 Task: Locate the nearest caves and caverns to Mammoth Cave, Kentucky, and Luray Caverns, Virginia.
Action: Mouse moved to (192, 107)
Screenshot: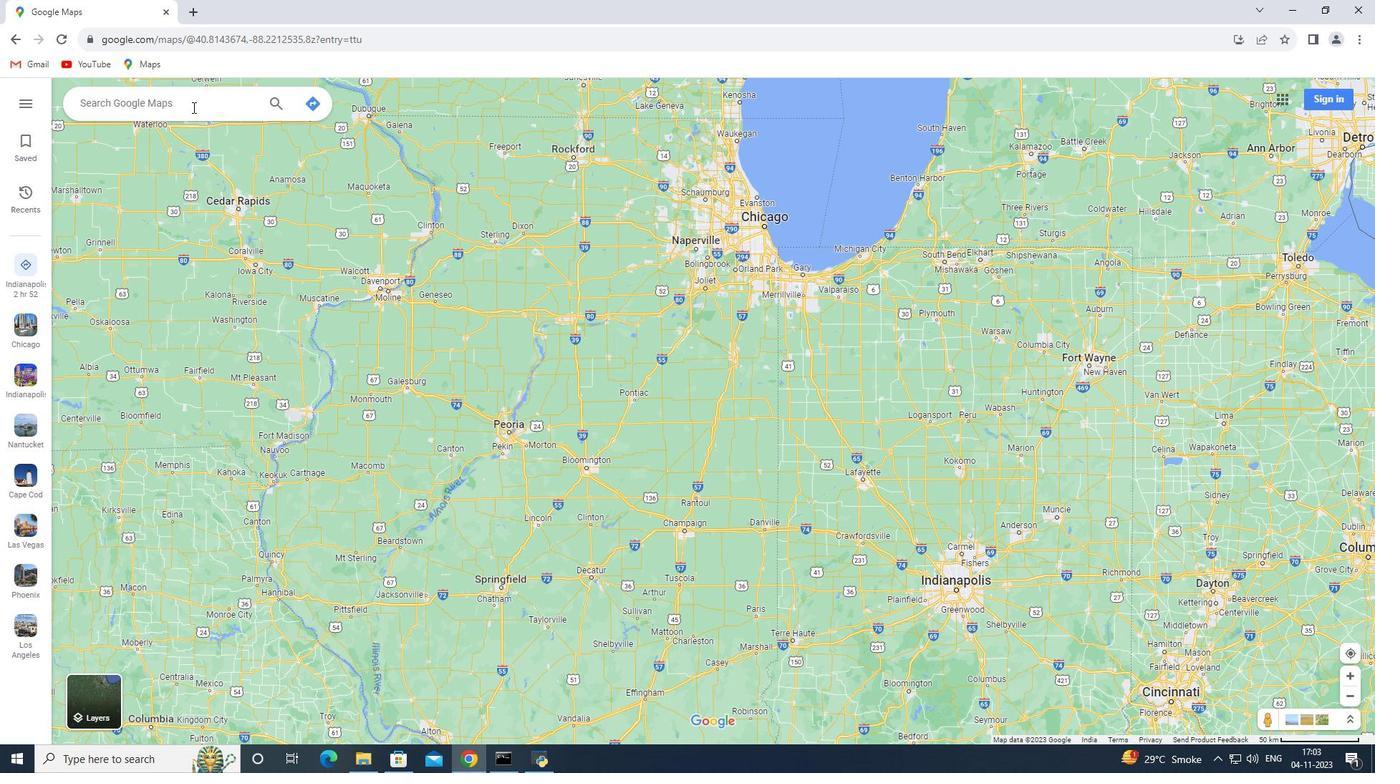 
Action: Mouse pressed left at (192, 107)
Screenshot: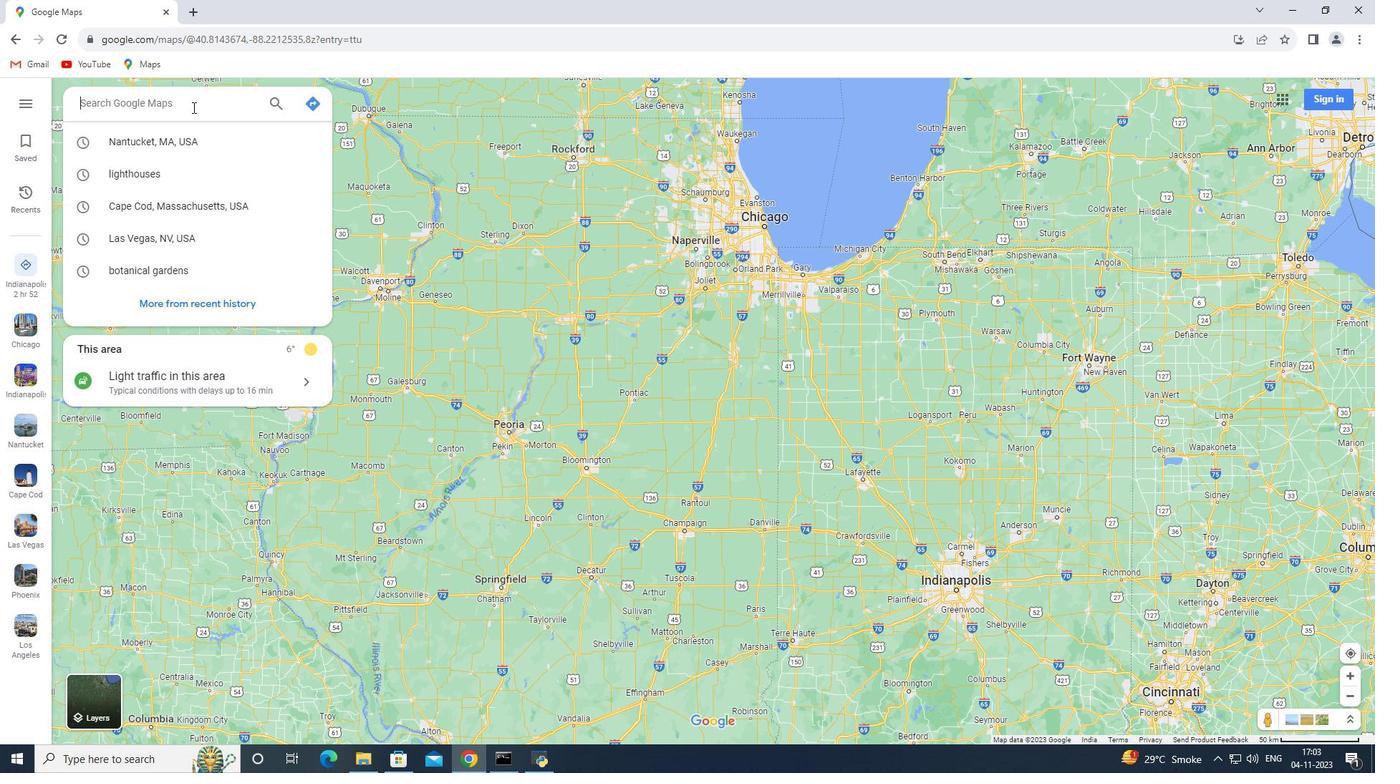 
Action: Key pressed <Key.shift_r><Key.shift_r><Key.shift_r><Key.shift_r><Key.shift_r>Mammoth<Key.space><Key.shift>Cave,<Key.space><Key.shift_r>Kentucky<Key.enter>
Screenshot: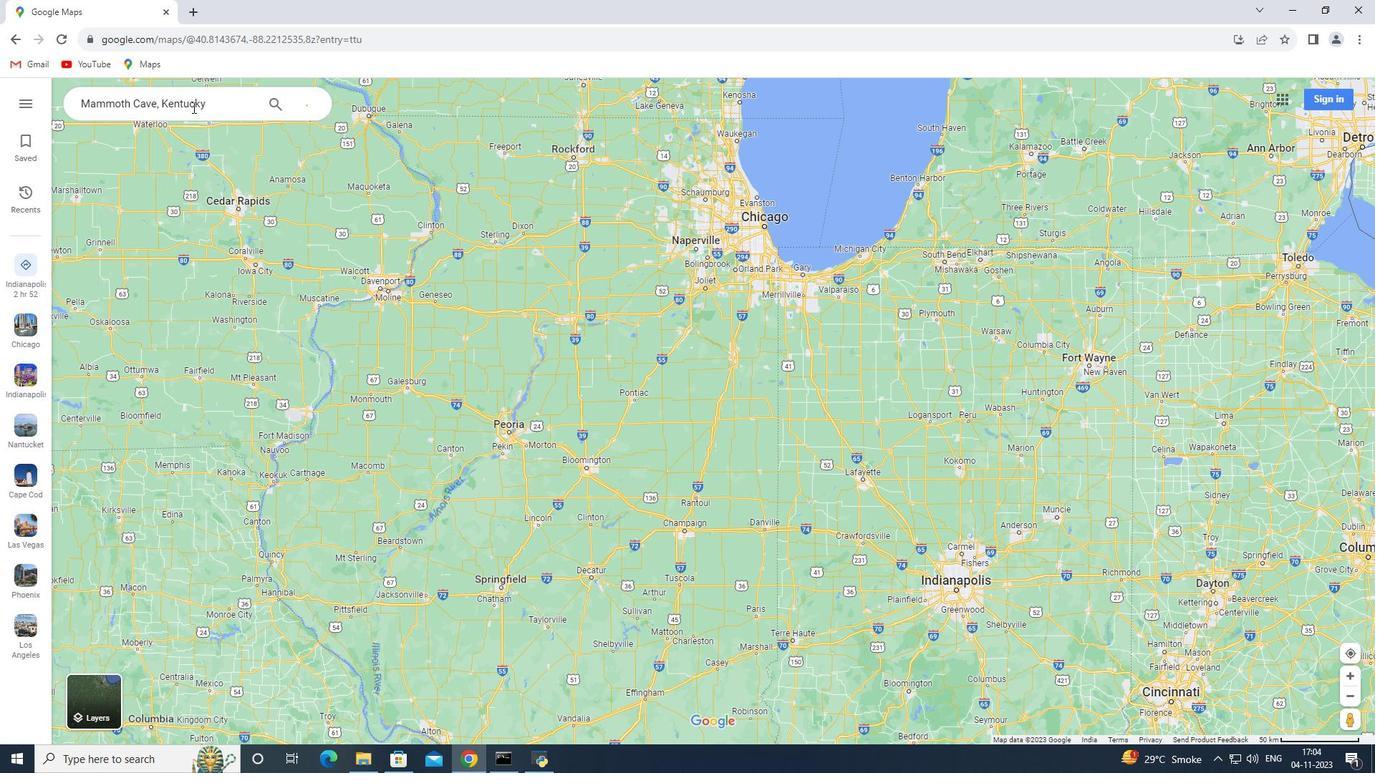 
Action: Mouse moved to (199, 346)
Screenshot: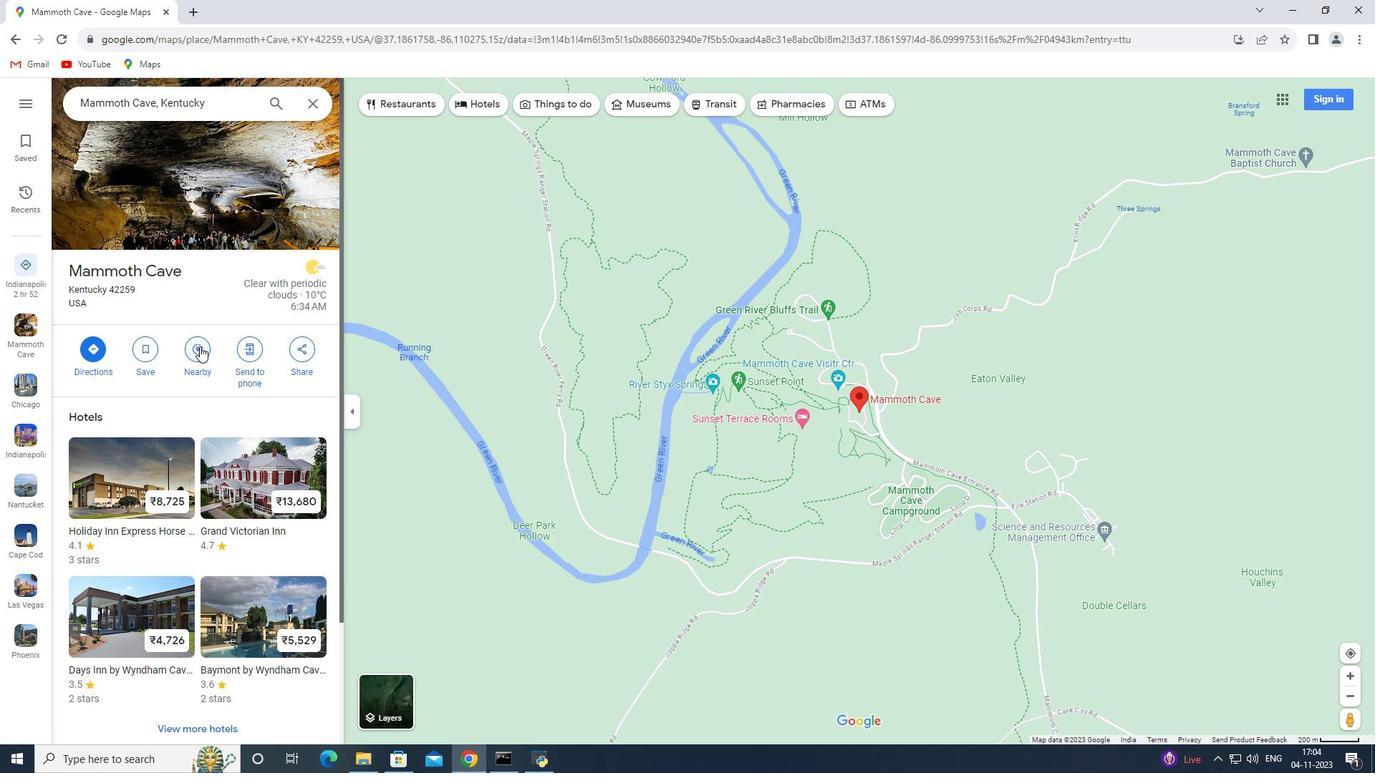 
Action: Mouse pressed left at (199, 346)
Screenshot: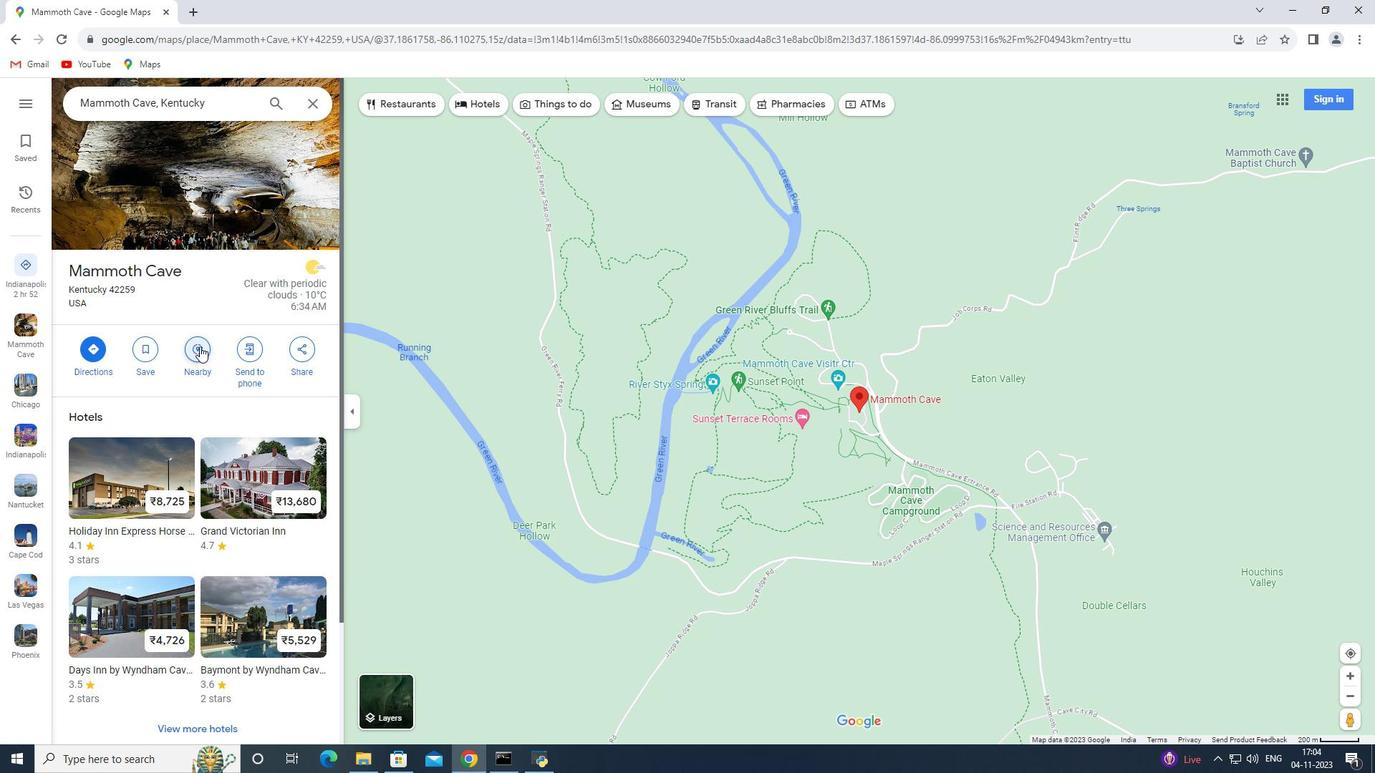 
Action: Key pressed caves<Key.space>and<Key.space>caverns<Key.enter>
Screenshot: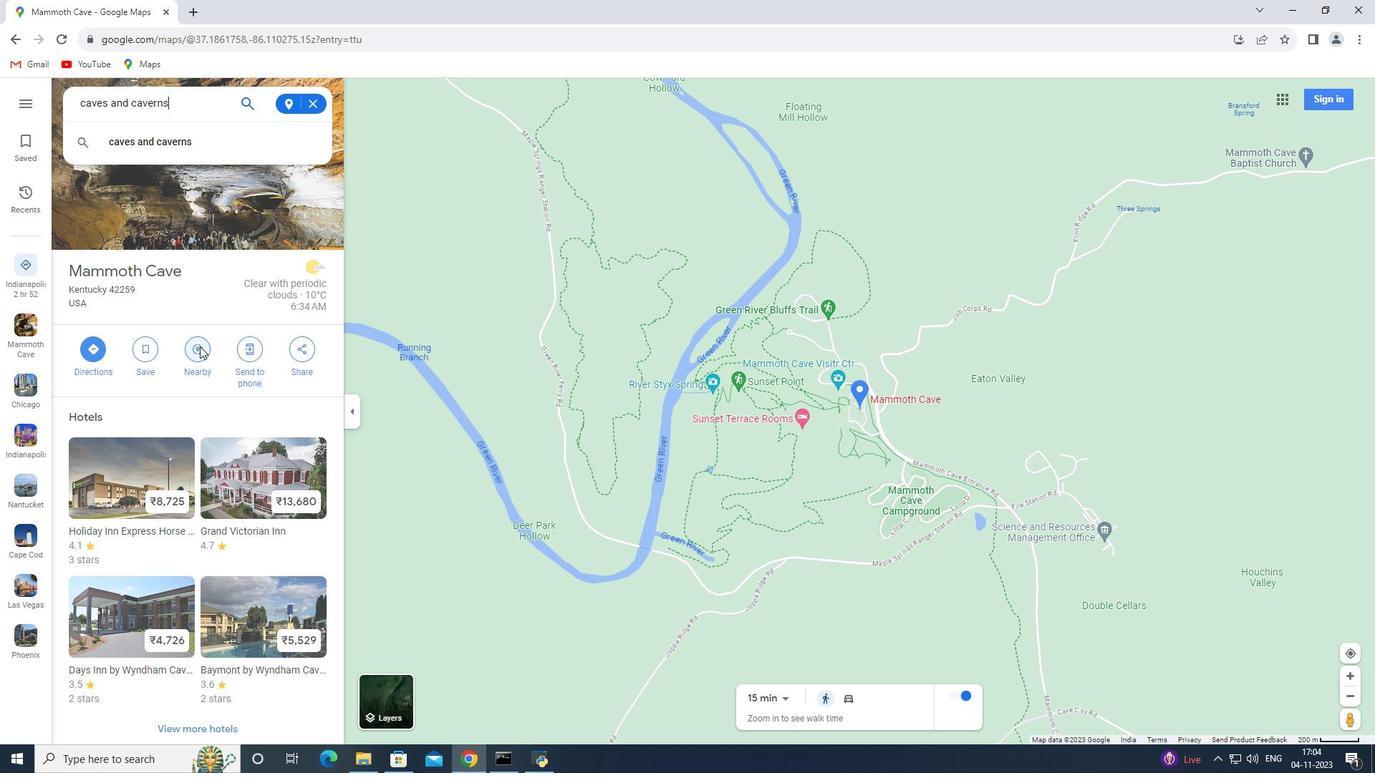 
Action: Mouse moved to (308, 106)
Screenshot: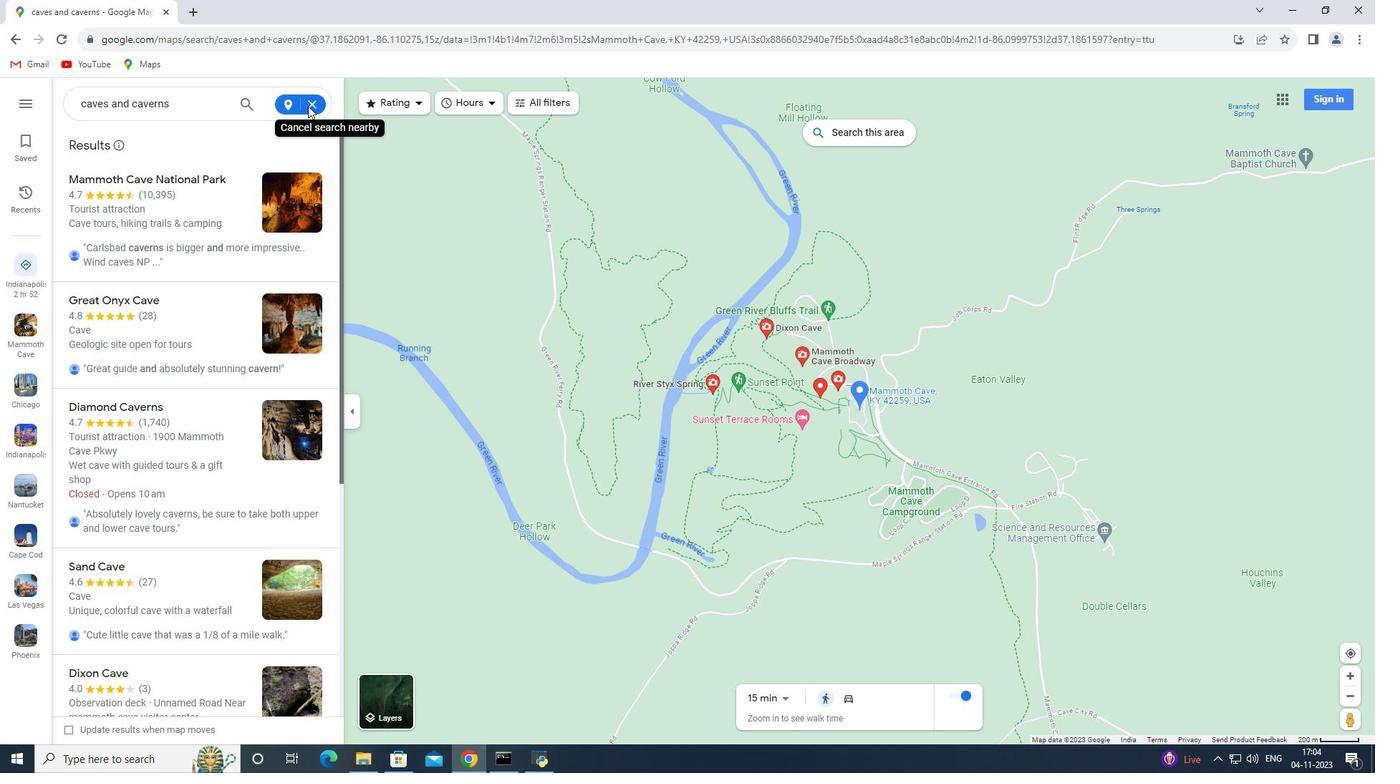 
Action: Mouse pressed left at (308, 106)
Screenshot: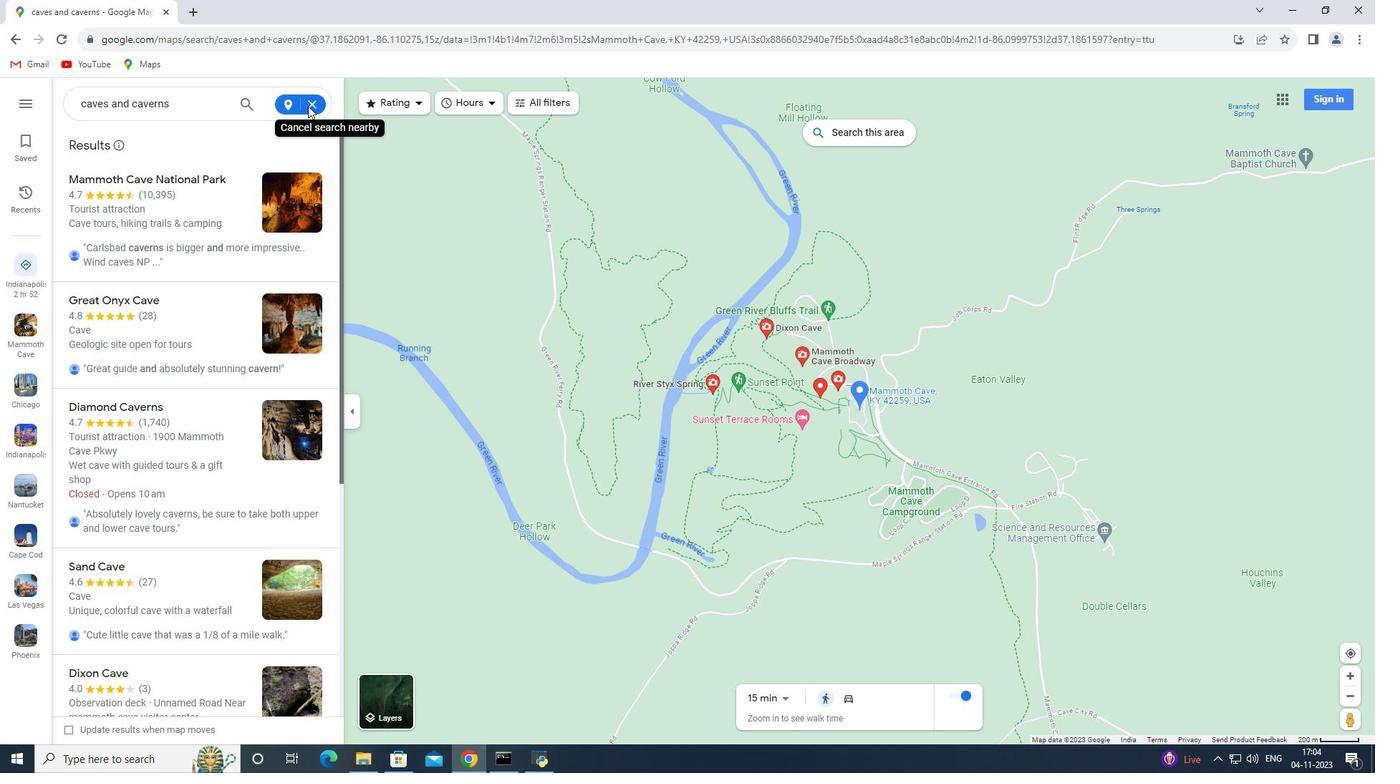 
Action: Mouse moved to (311, 104)
Screenshot: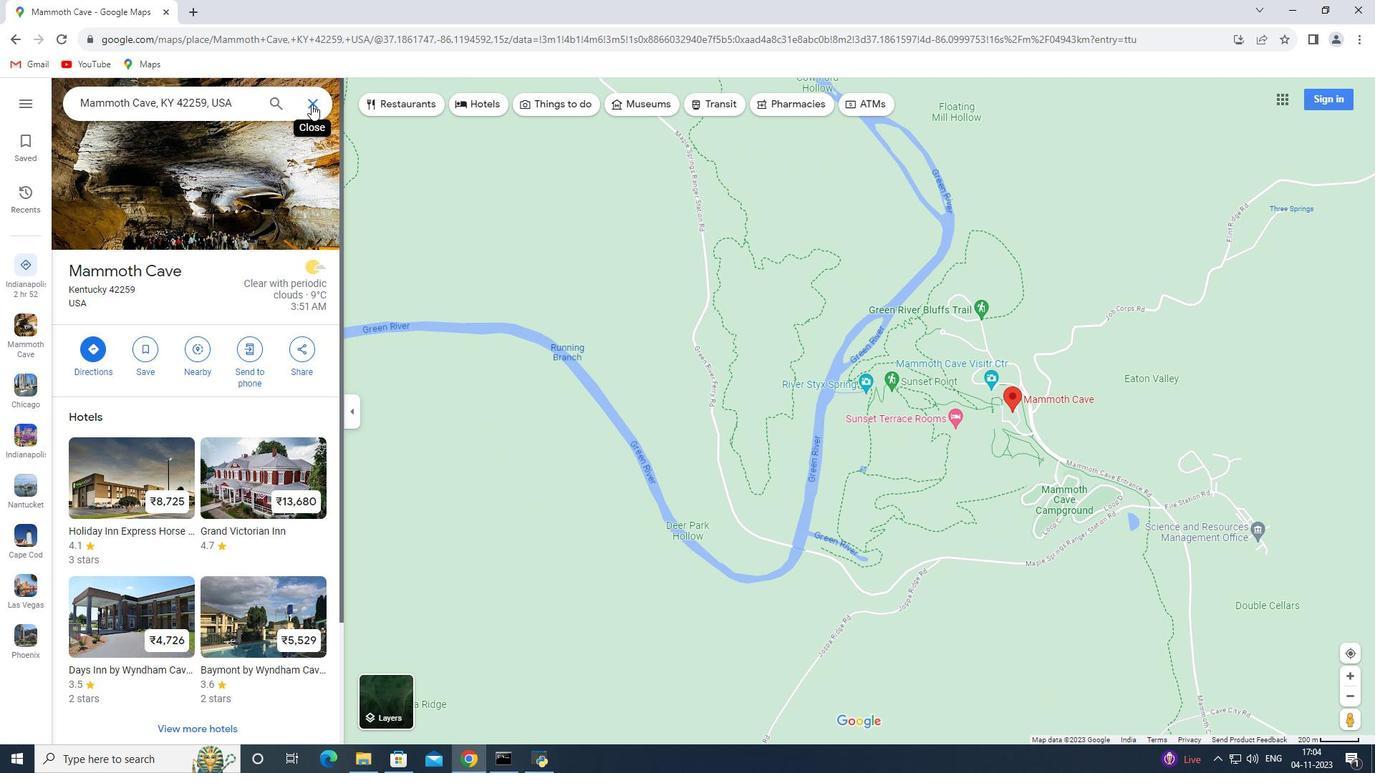 
Action: Mouse pressed left at (311, 104)
Screenshot: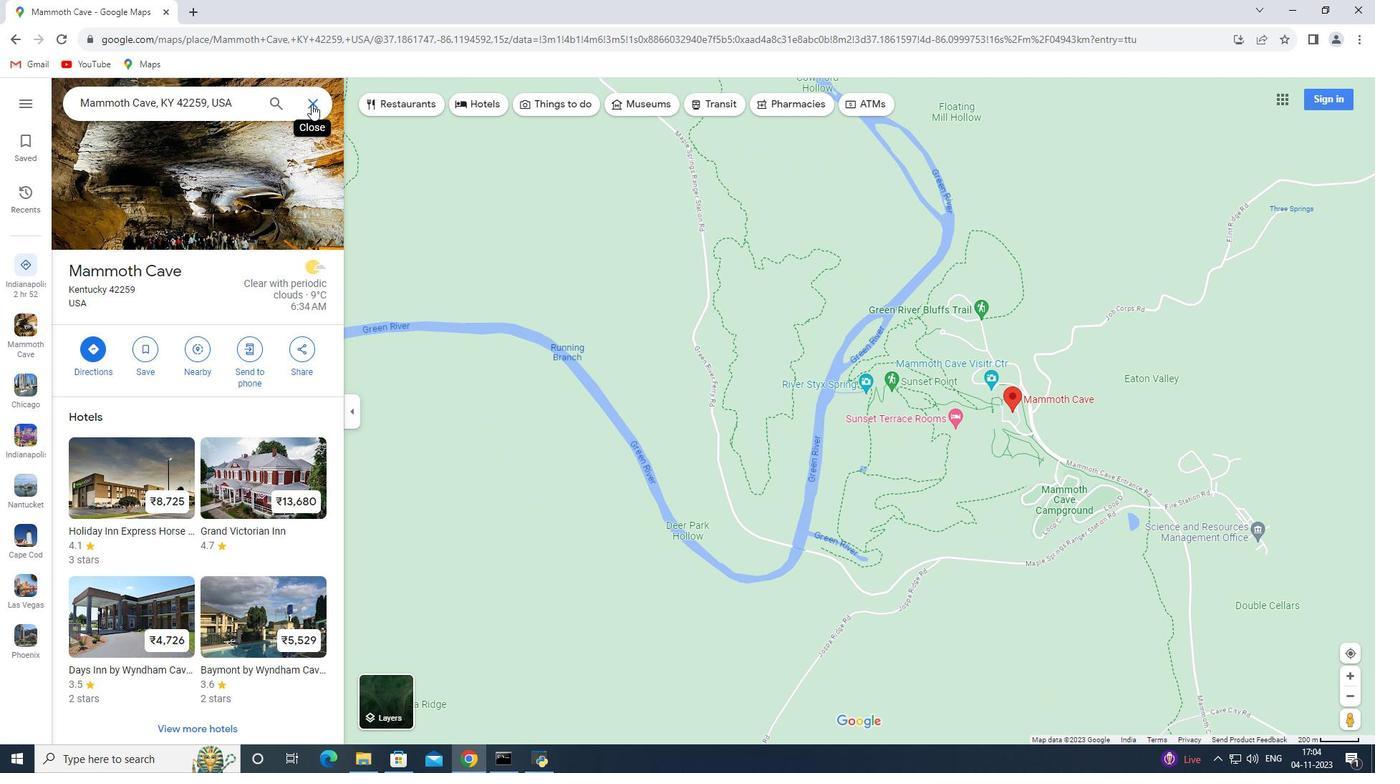 
Action: Mouse moved to (214, 101)
Screenshot: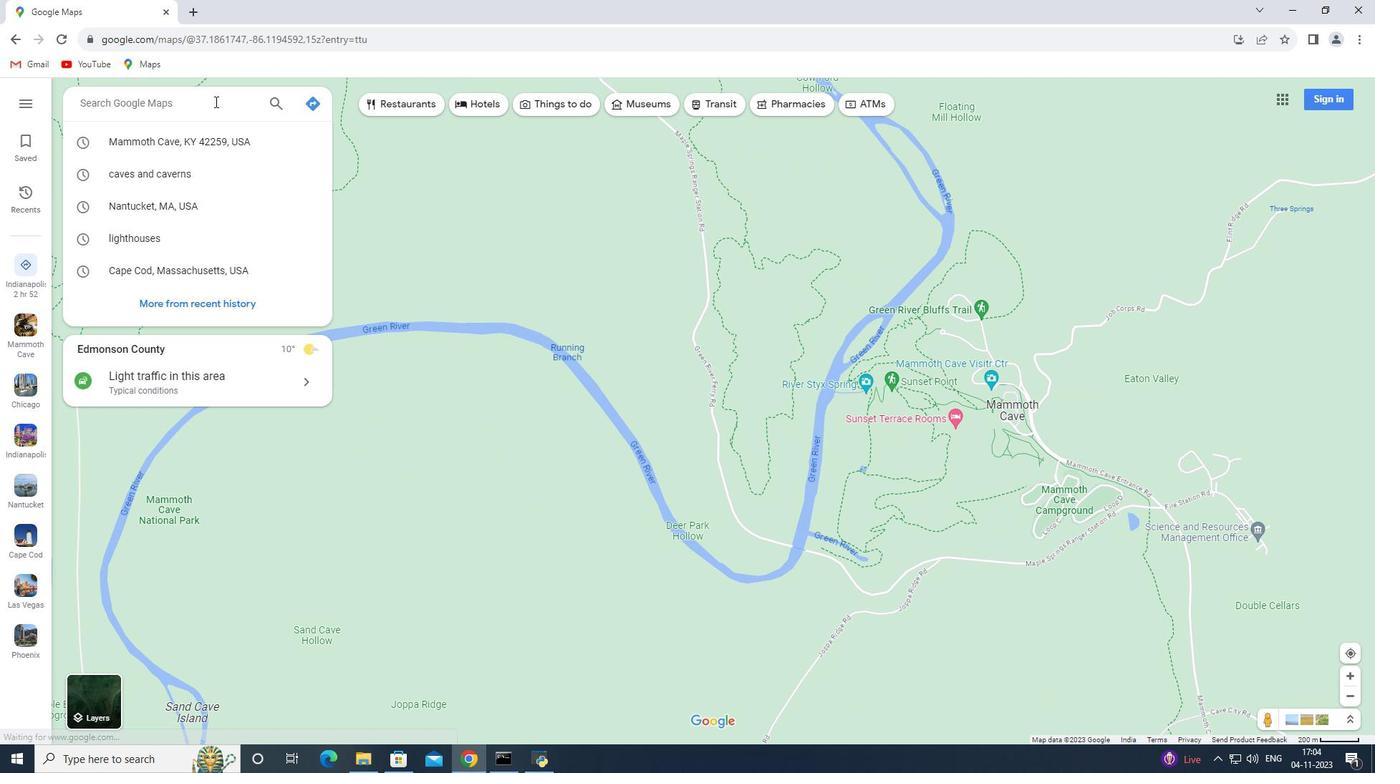 
Action: Key pressed <Key.shift_r>Luray<Key.space><Key.shift>Caverns,<Key.space><Key.shift_r><Key.shift_r><Key.shift_r><Key.shift_r><Key.shift_r><Key.shift_r><Key.shift_r><Key.shift_r><Key.shift_r><Key.shift_r><Key.shift_r><Key.shift_r><Key.shift_r><Key.shift_r>Viri<Key.backspace>ginia<Key.enter>
Screenshot: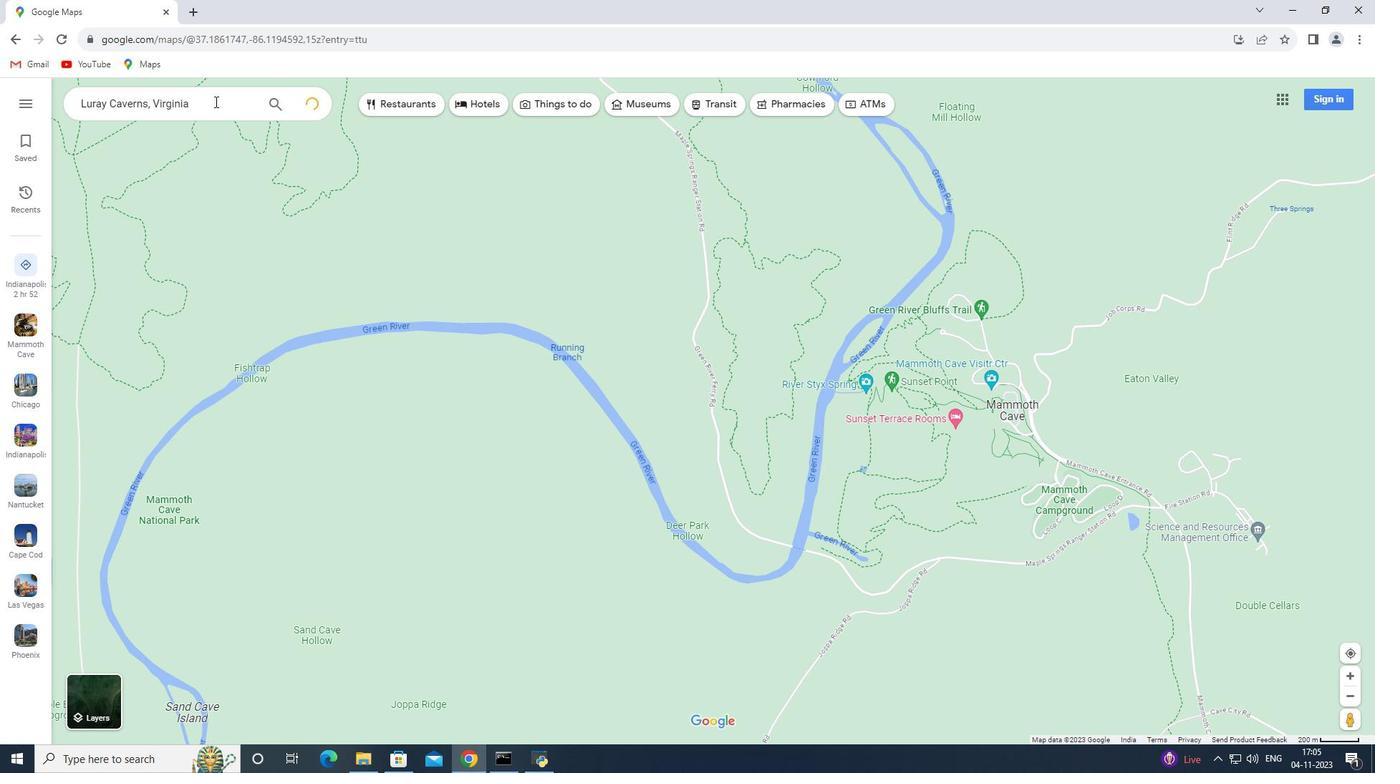 
Action: Mouse moved to (185, 152)
Screenshot: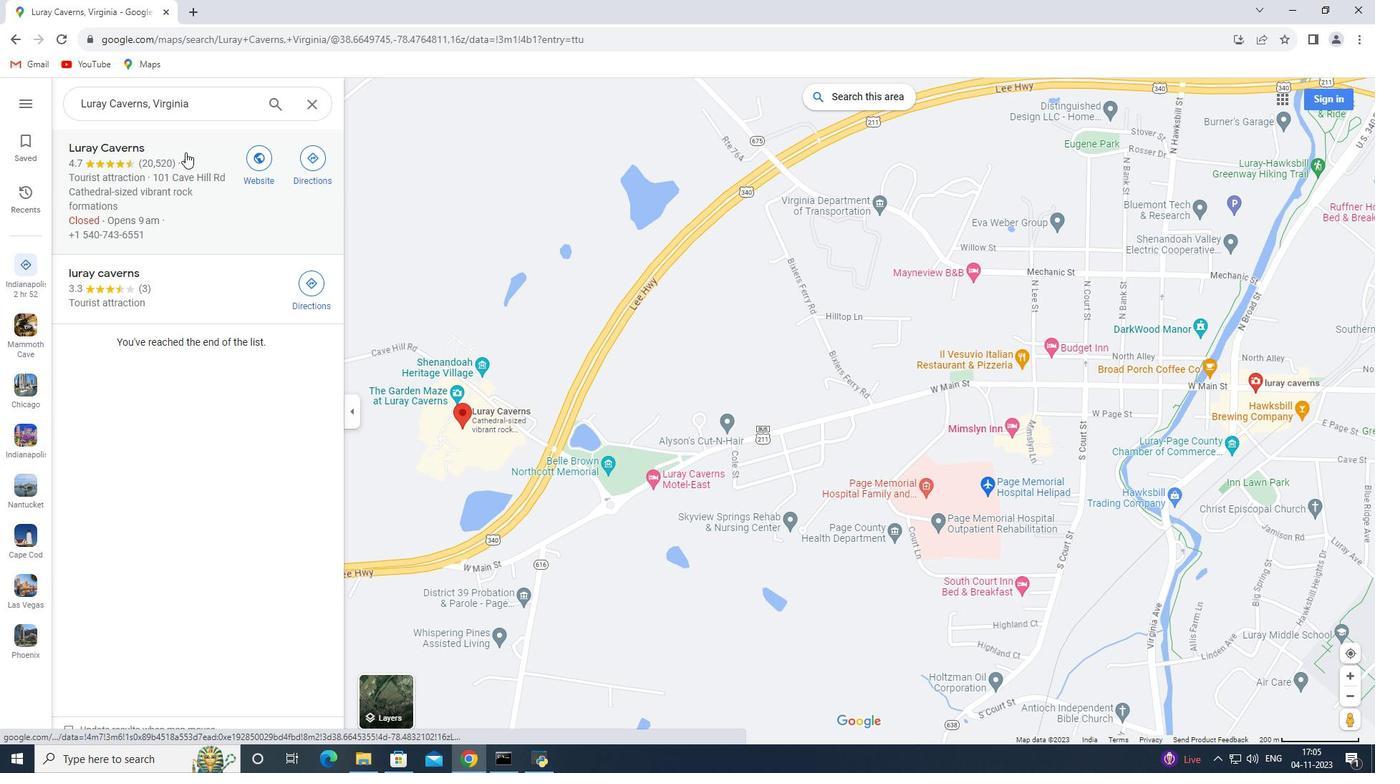 
Action: Mouse pressed left at (185, 152)
Screenshot: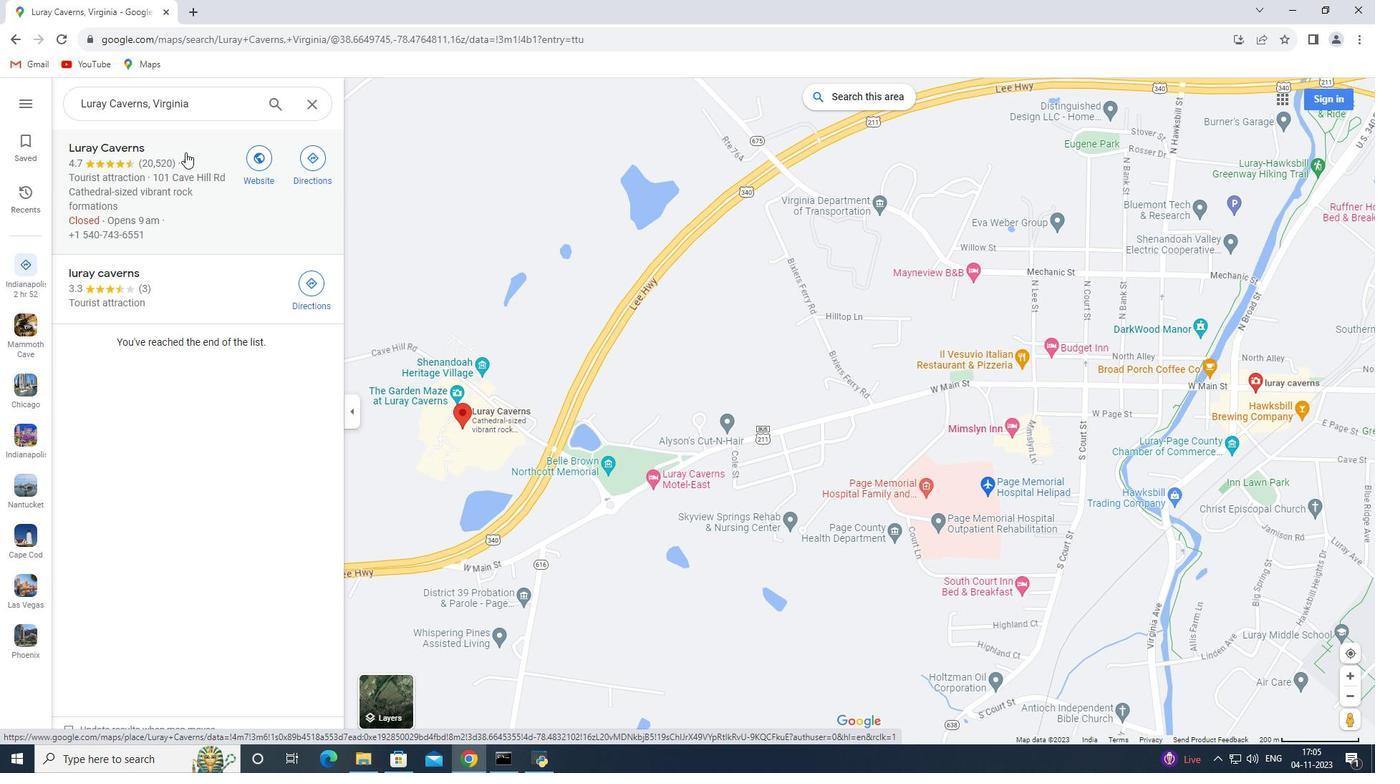 
Action: Mouse moved to (504, 418)
Screenshot: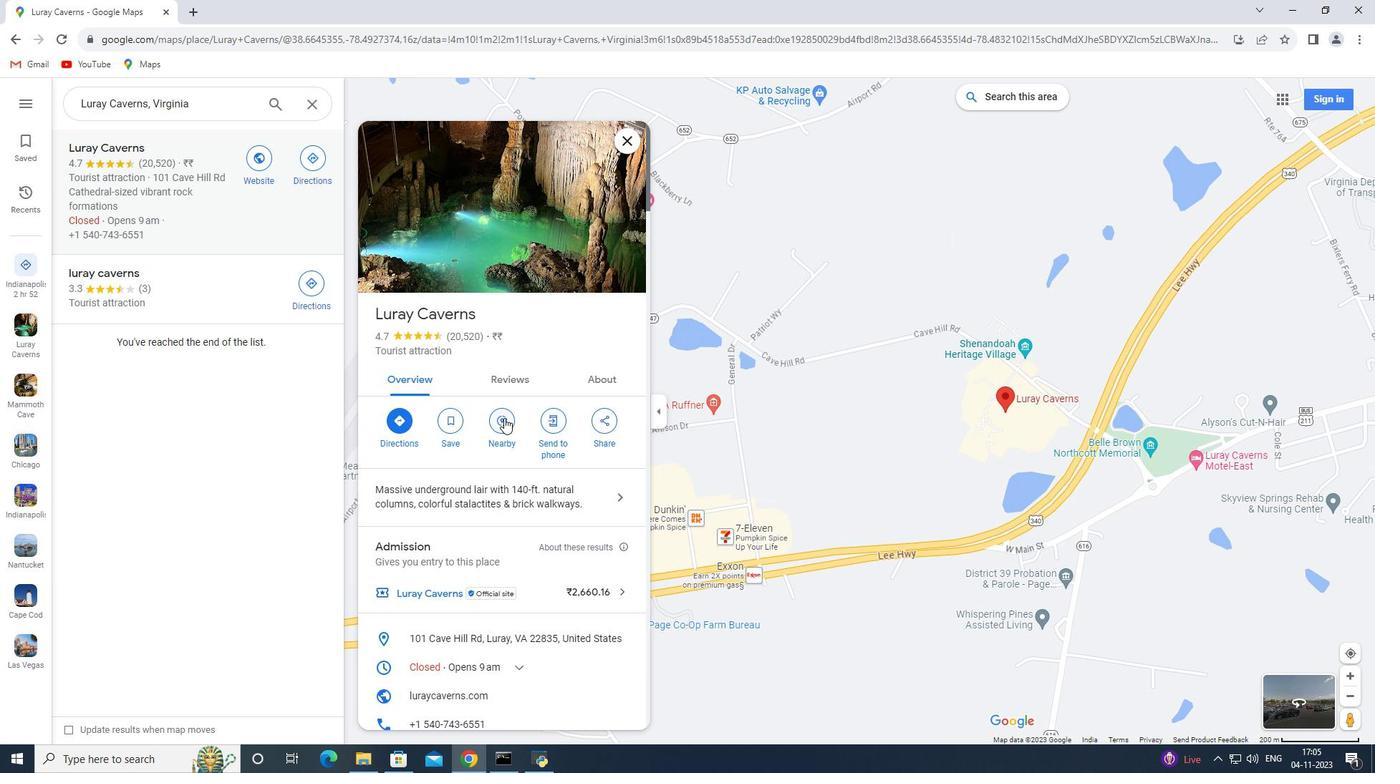 
Action: Mouse pressed left at (504, 418)
Screenshot: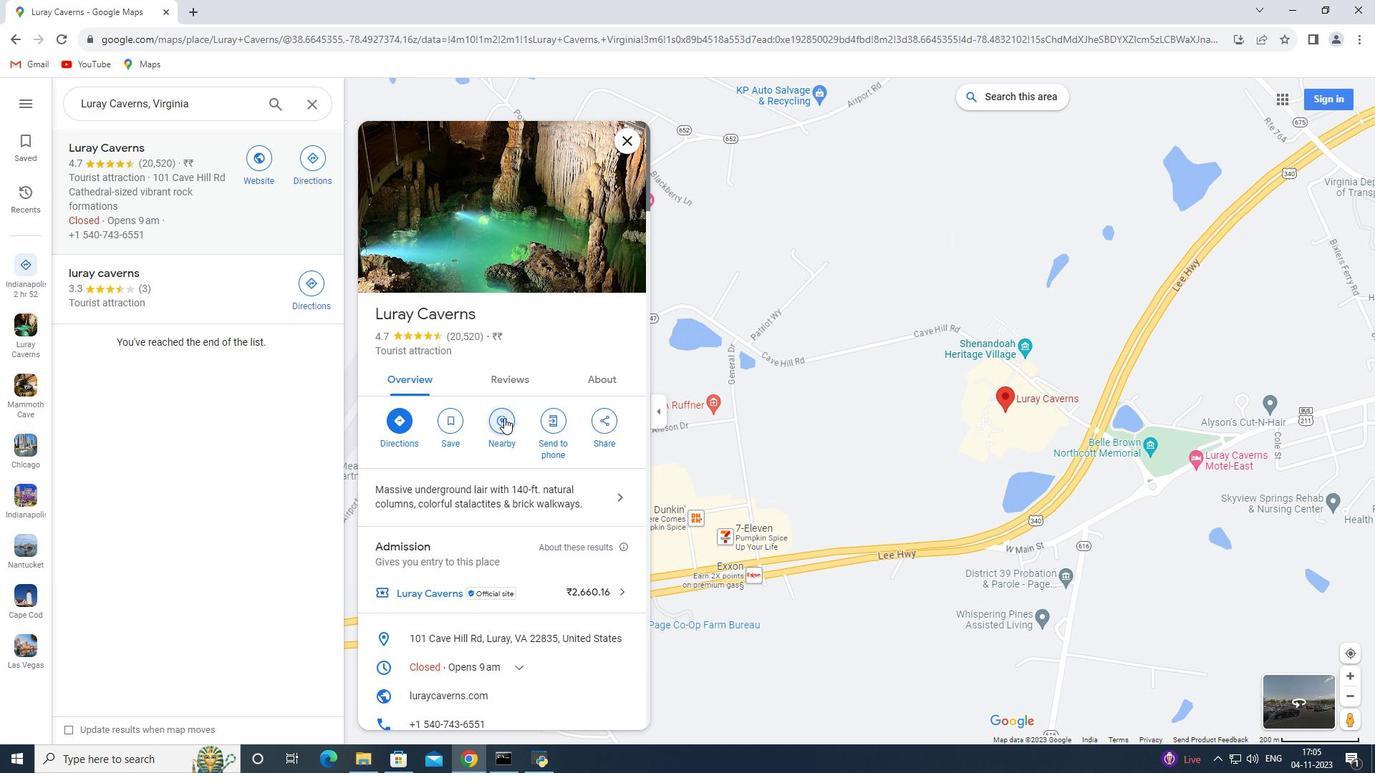 
Action: Key pressed caves<Key.space>and<Key.space>caverns<Key.enter>
Screenshot: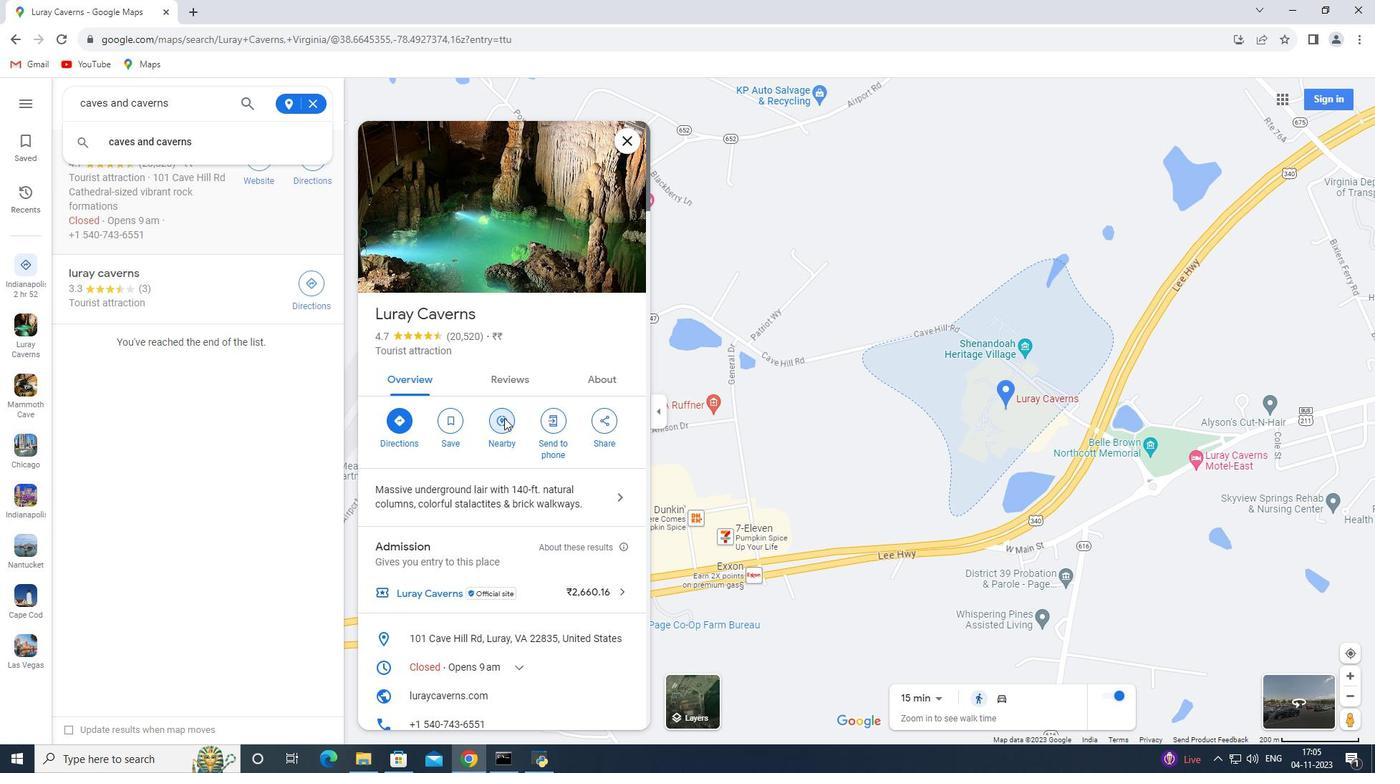 
